 Task: Add Gogo Squeeze Organic Happy Tummiez Fruit And Veggies Variety Pouches to the cart.
Action: Mouse moved to (297, 147)
Screenshot: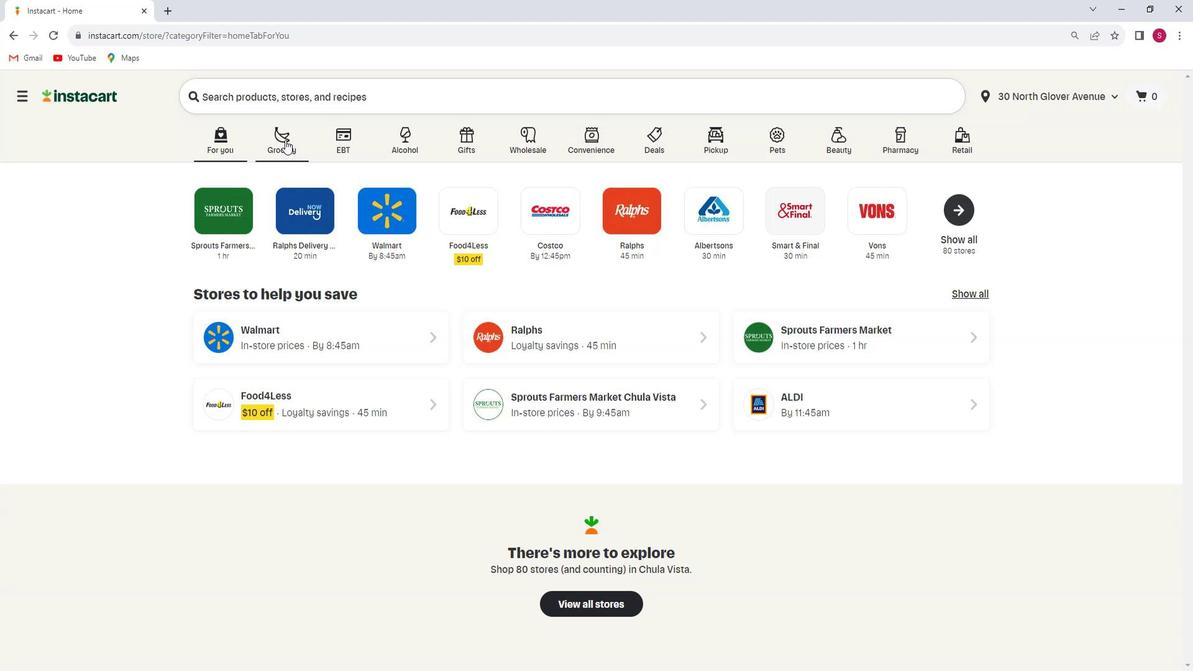
Action: Mouse pressed left at (297, 147)
Screenshot: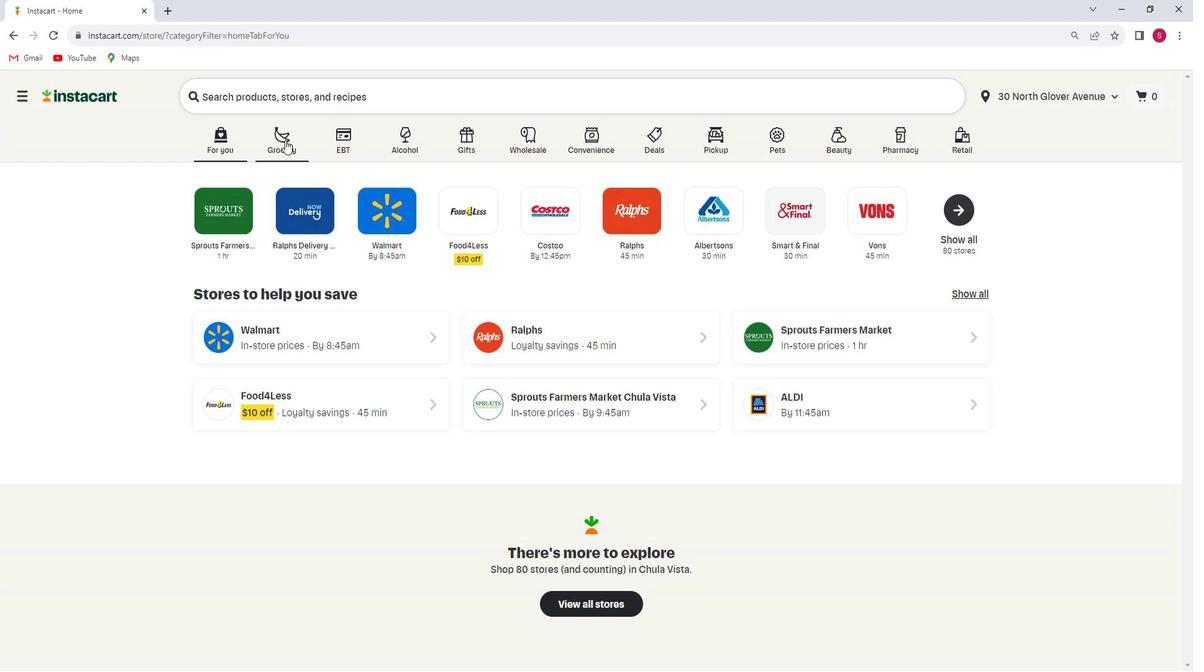 
Action: Mouse moved to (283, 361)
Screenshot: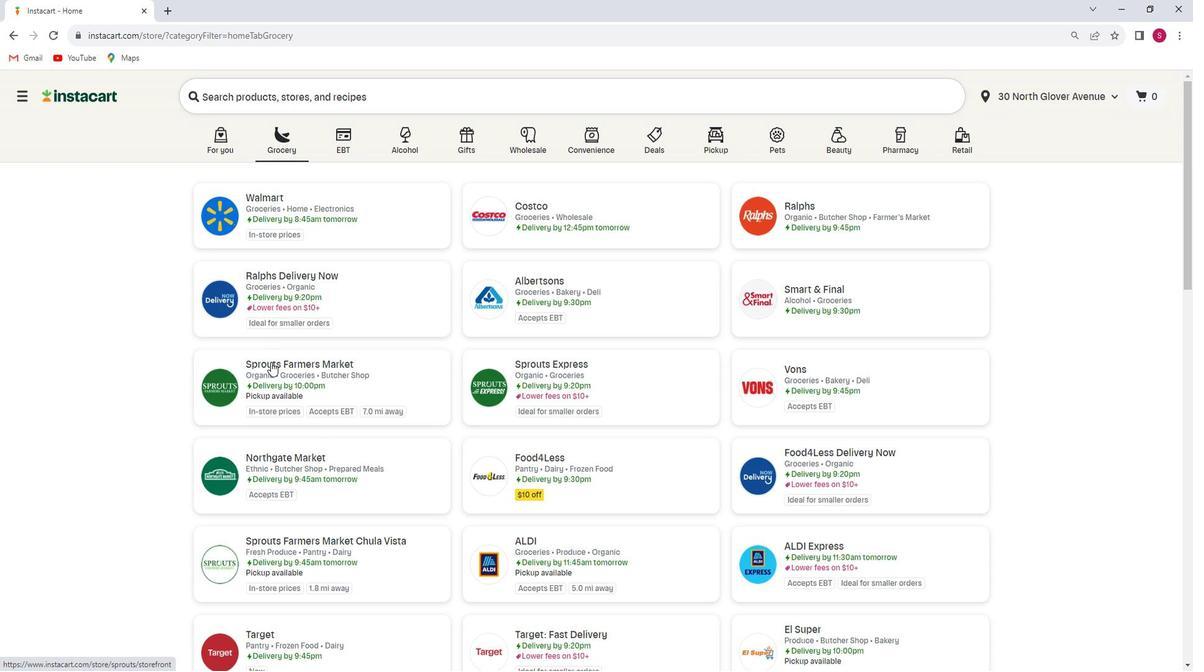 
Action: Mouse pressed left at (283, 361)
Screenshot: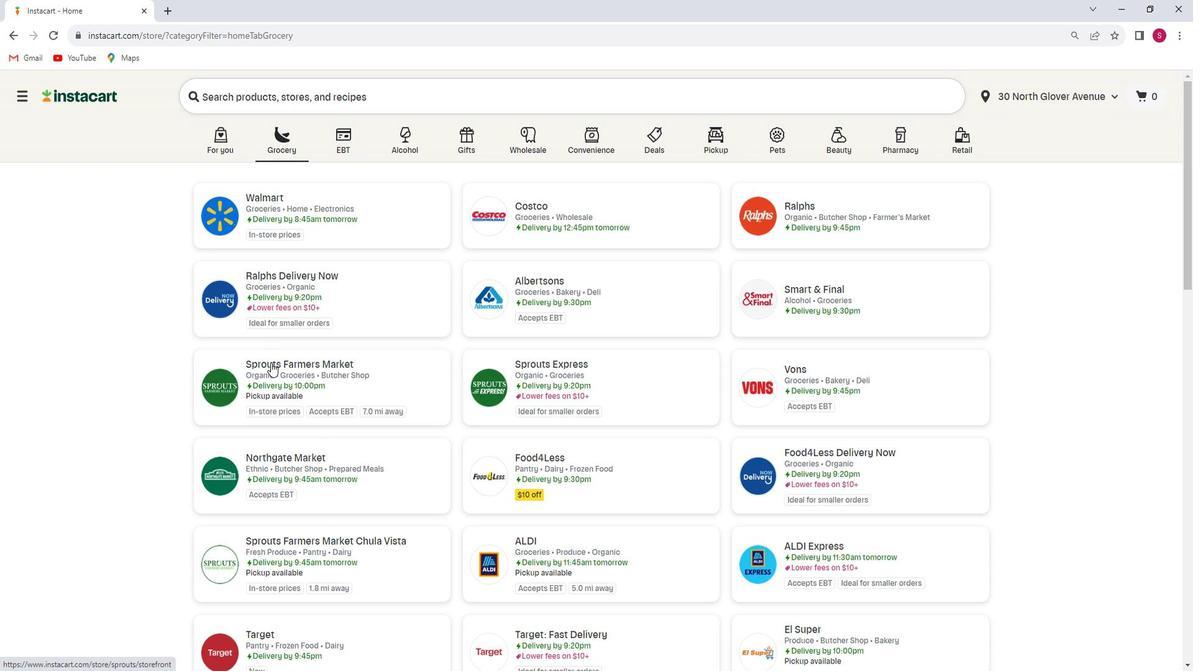 
Action: Mouse moved to (41, 362)
Screenshot: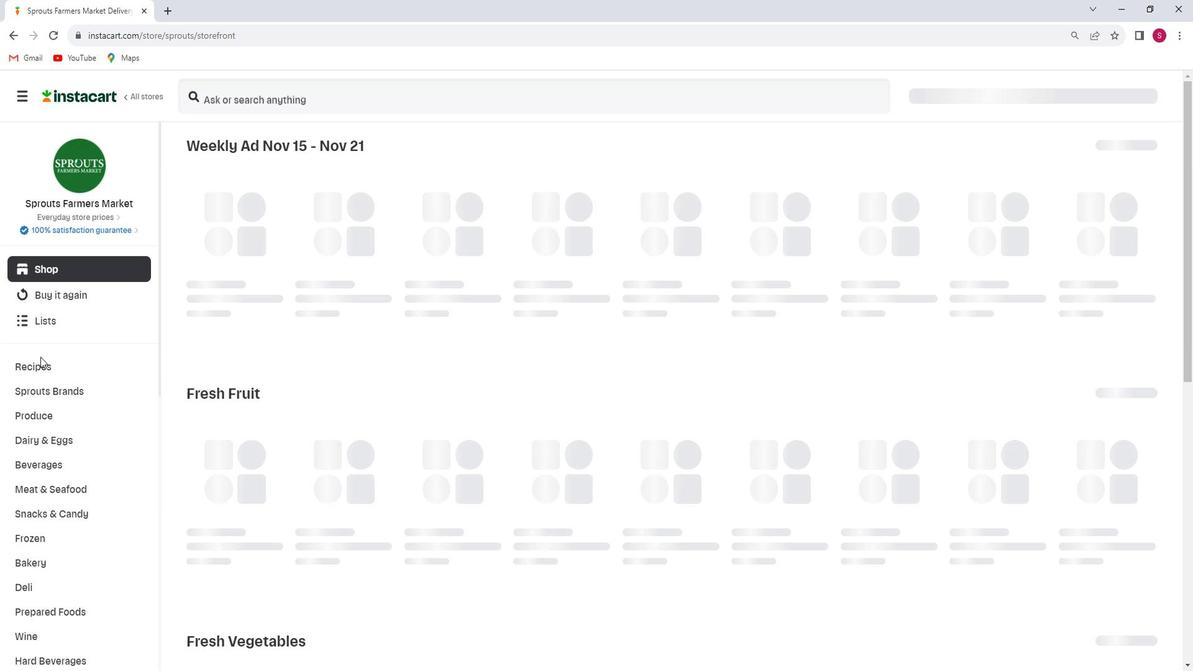 
Action: Mouse scrolled (41, 361) with delta (0, 0)
Screenshot: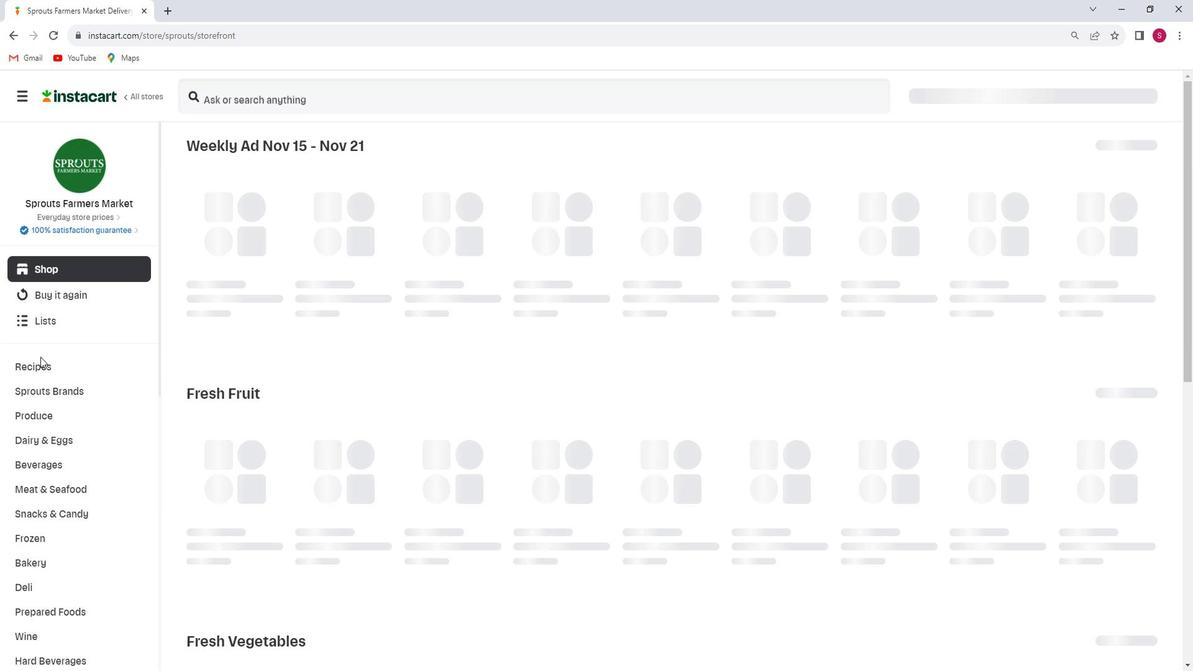 
Action: Mouse moved to (41, 363)
Screenshot: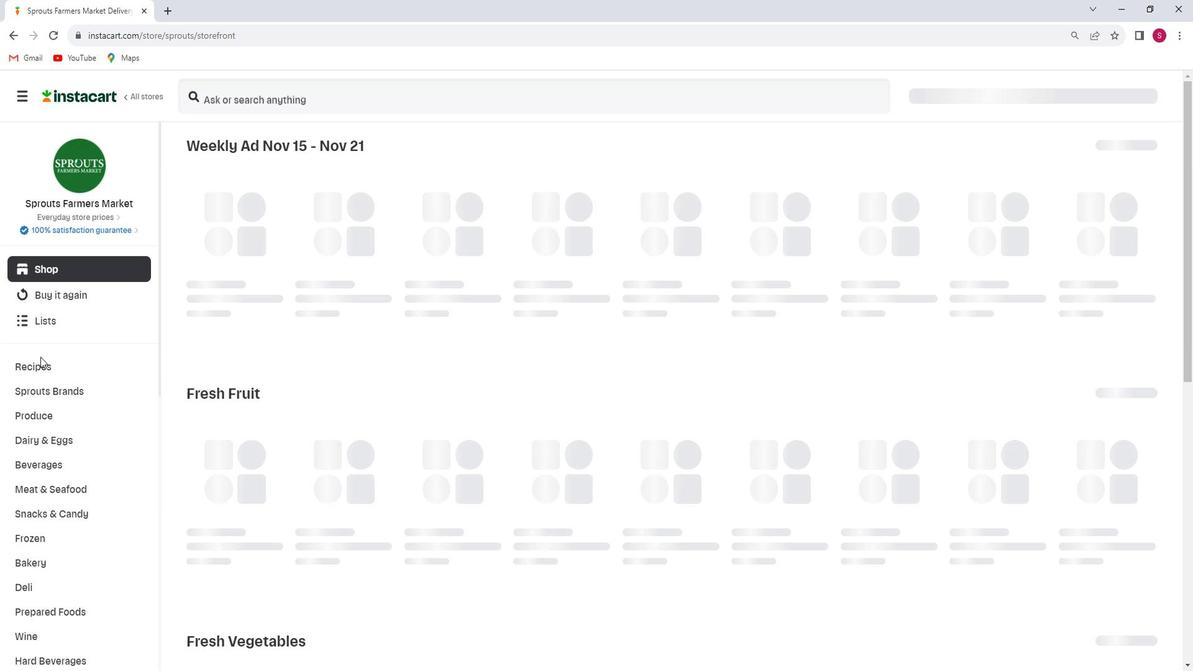 
Action: Mouse scrolled (41, 363) with delta (0, 0)
Screenshot: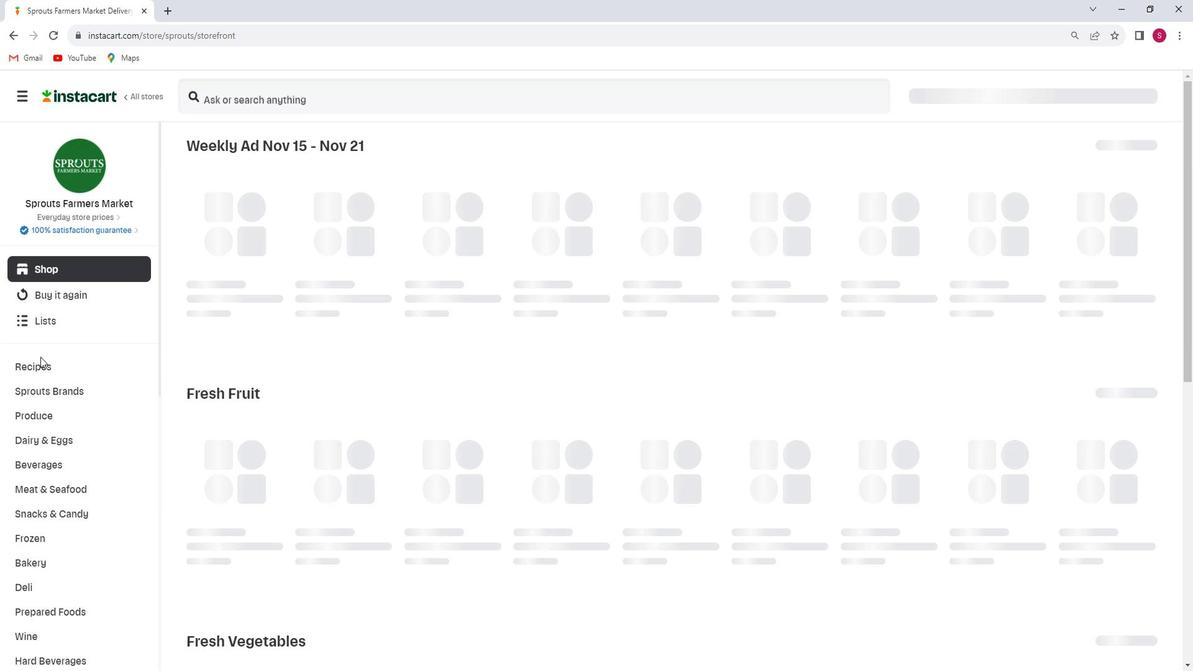 
Action: Mouse moved to (41, 368)
Screenshot: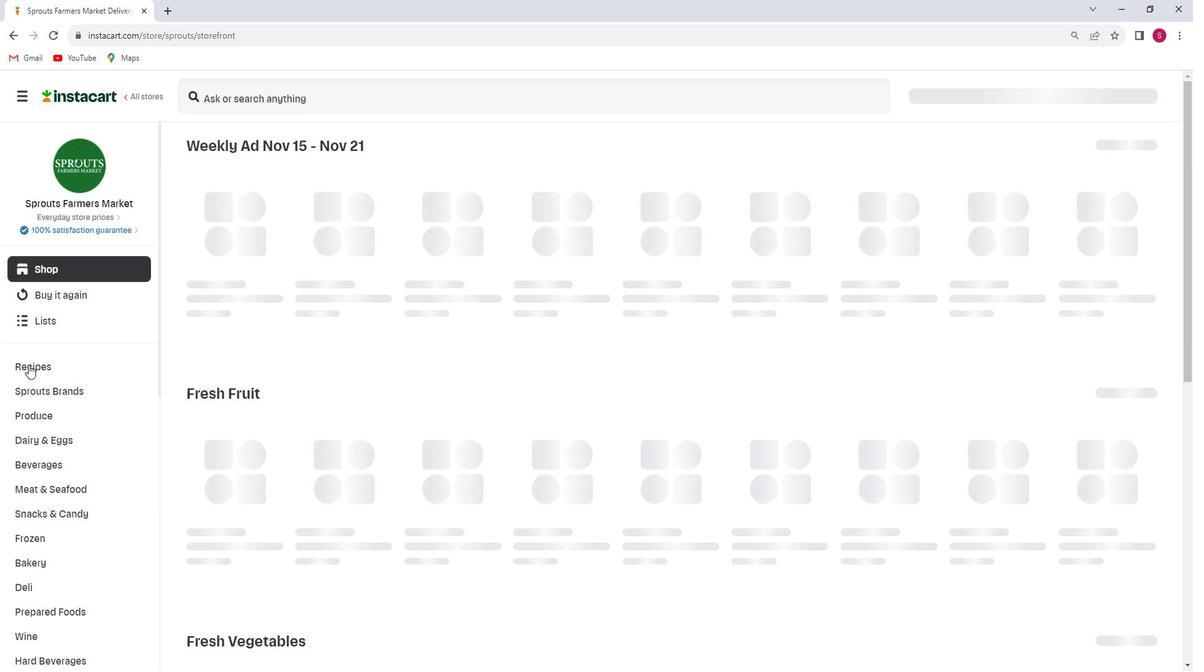 
Action: Mouse scrolled (41, 367) with delta (0, 0)
Screenshot: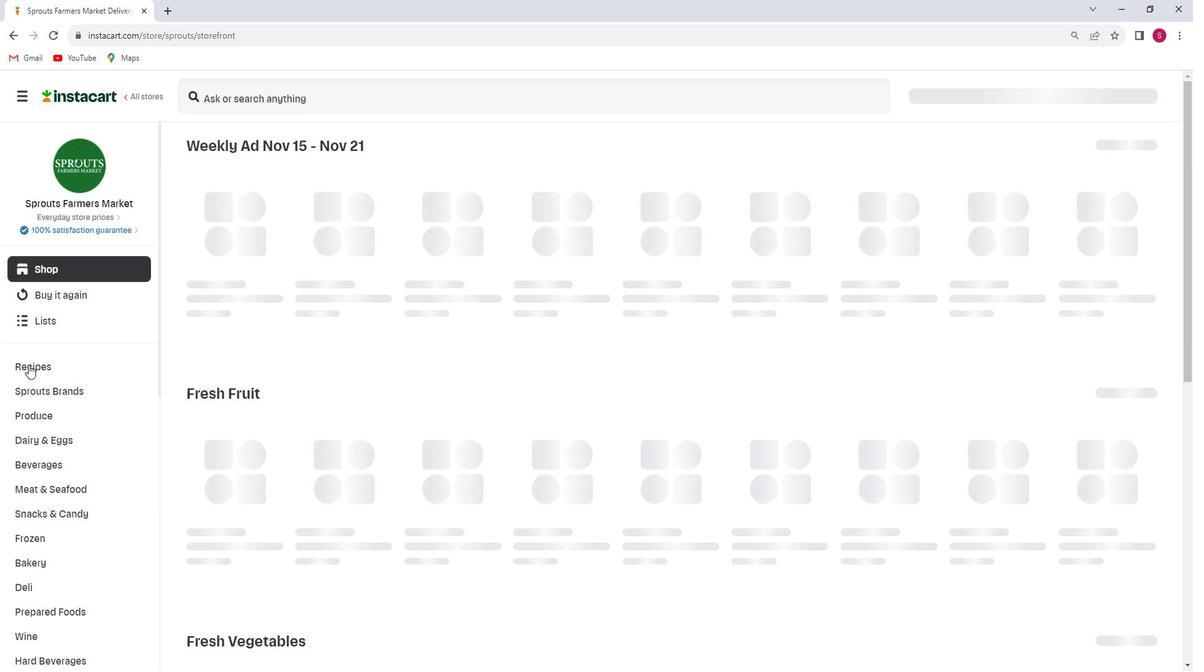 
Action: Mouse moved to (41, 369)
Screenshot: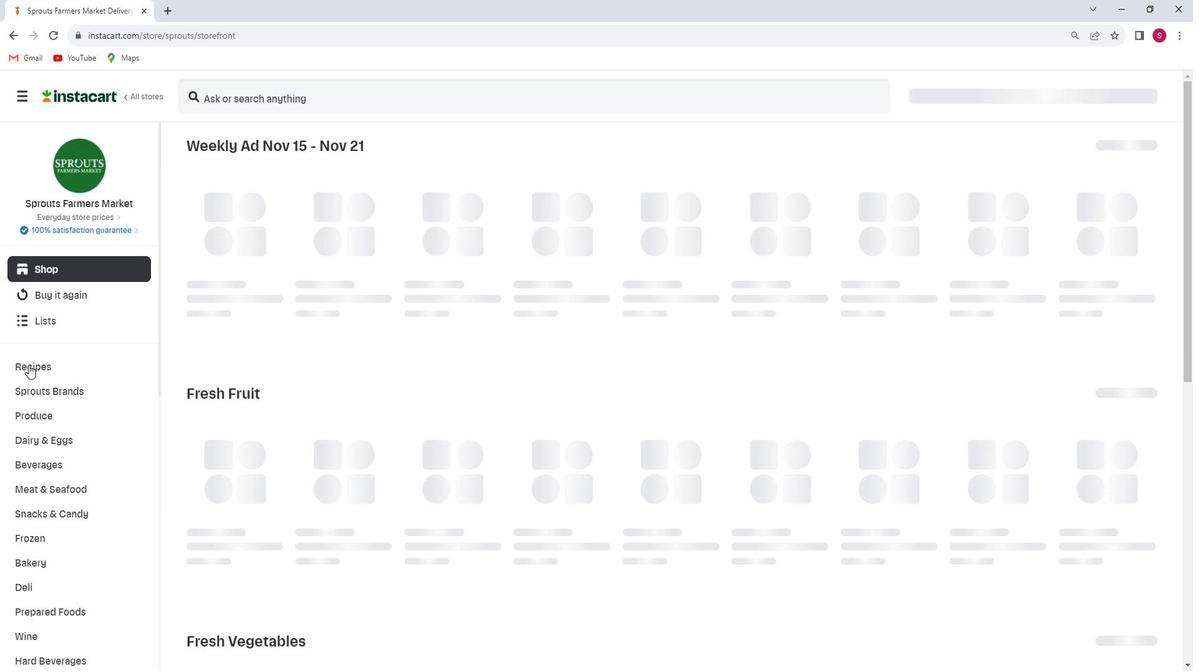 
Action: Mouse scrolled (41, 369) with delta (0, 0)
Screenshot: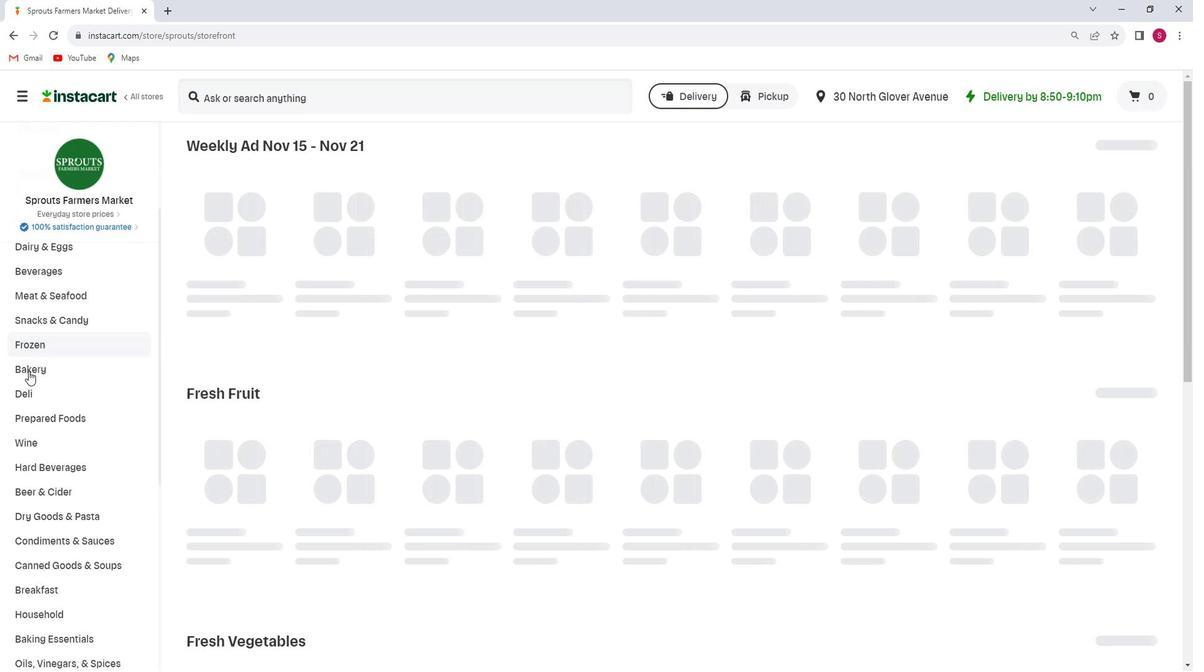 
Action: Mouse scrolled (41, 369) with delta (0, 0)
Screenshot: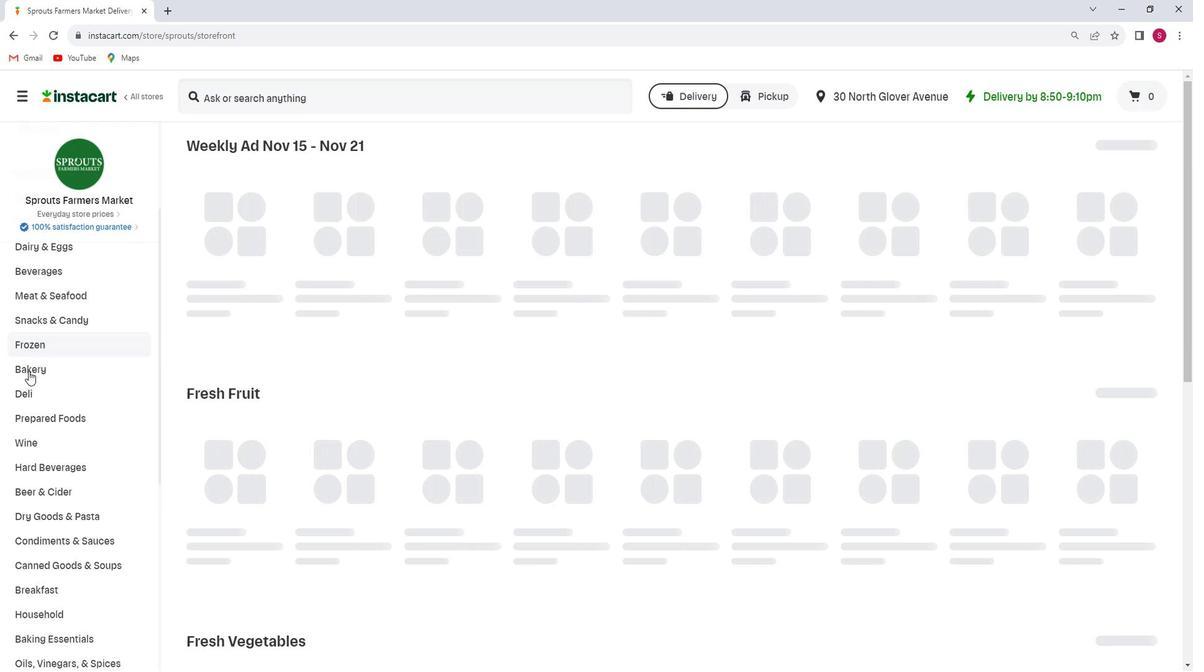 
Action: Mouse scrolled (41, 369) with delta (0, 0)
Screenshot: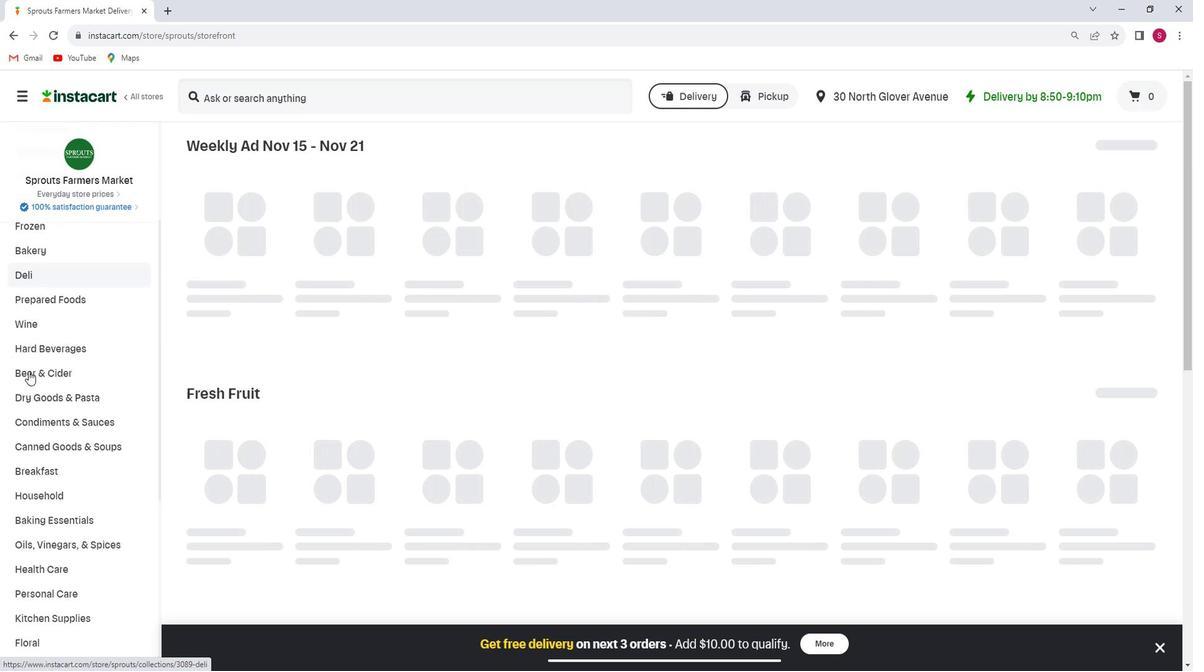 
Action: Mouse scrolled (41, 369) with delta (0, 0)
Screenshot: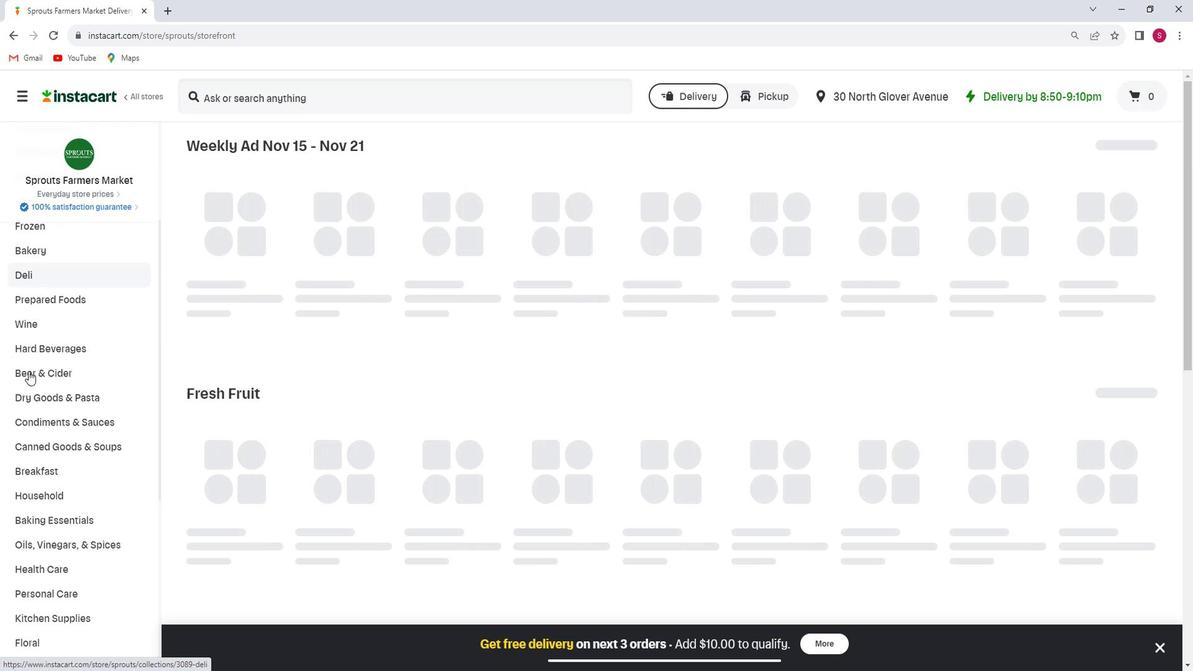 
Action: Mouse scrolled (41, 369) with delta (0, 0)
Screenshot: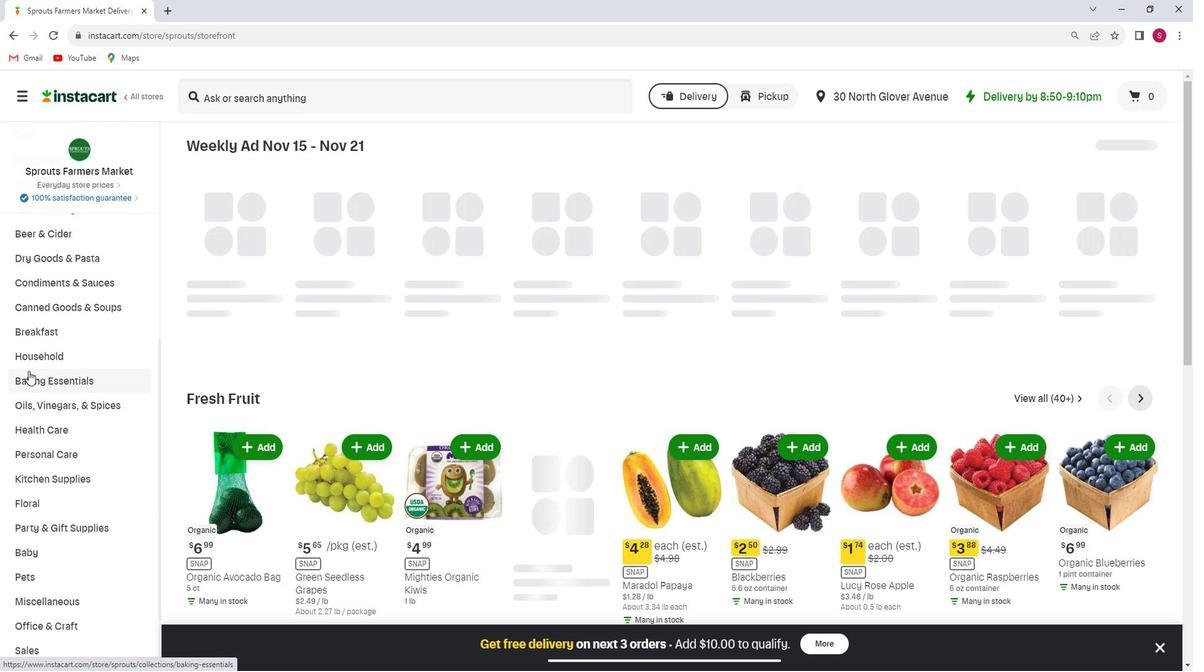 
Action: Mouse scrolled (41, 369) with delta (0, 0)
Screenshot: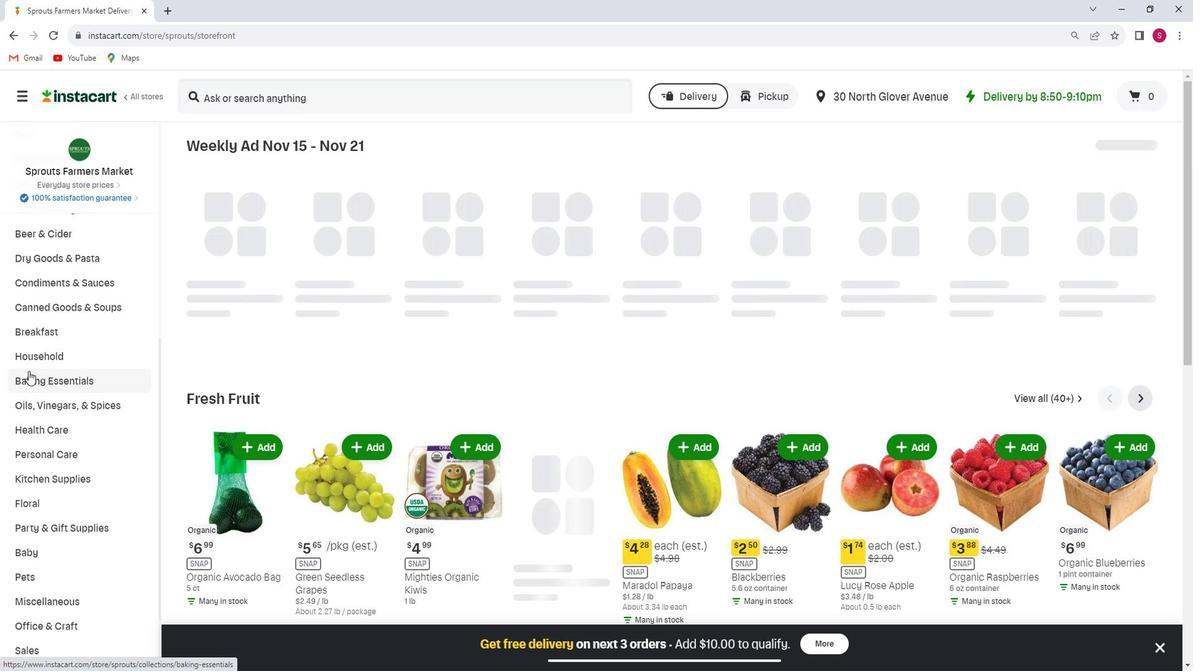 
Action: Mouse moved to (41, 441)
Screenshot: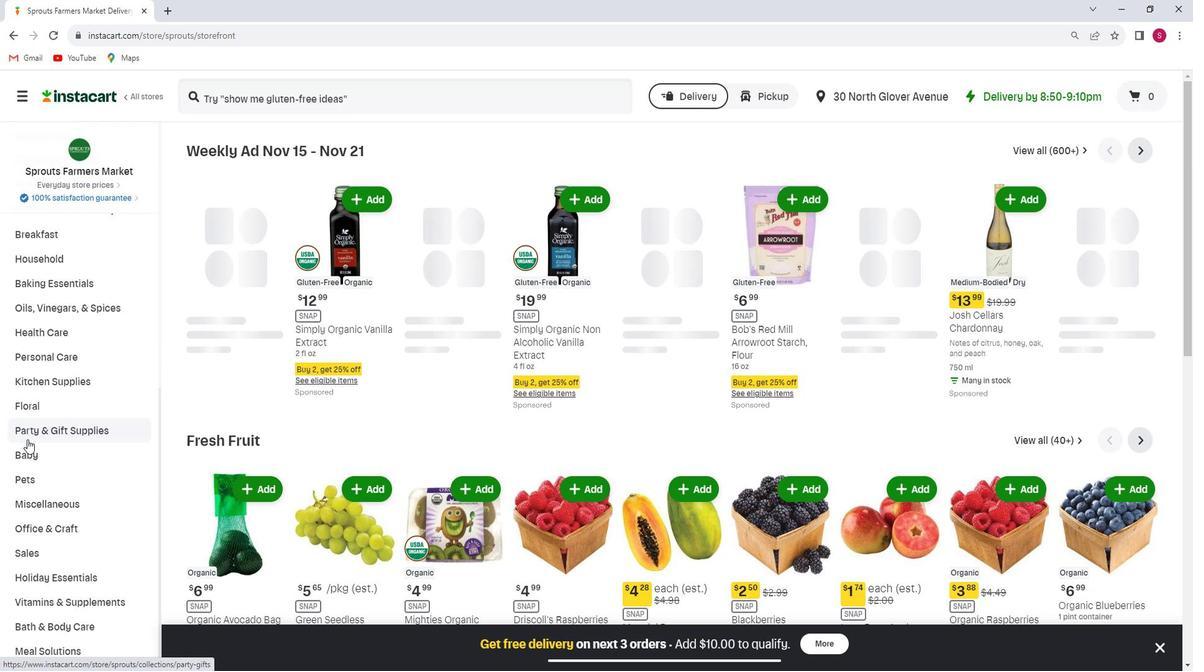 
Action: Mouse pressed left at (41, 441)
Screenshot: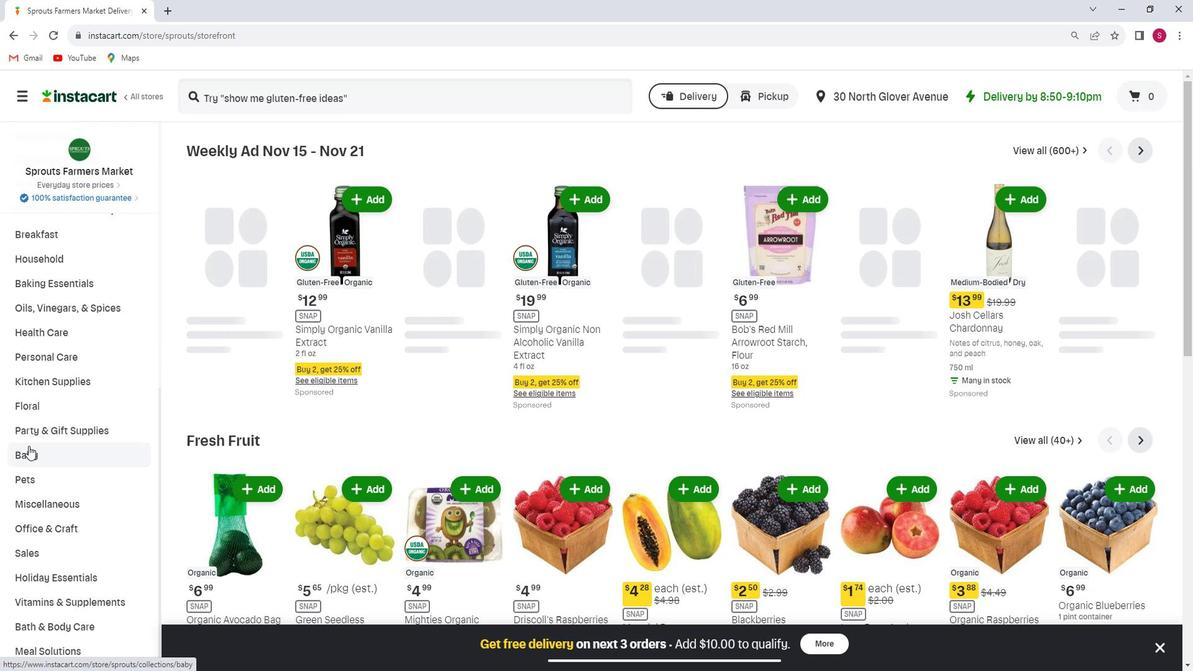 
Action: Mouse moved to (62, 542)
Screenshot: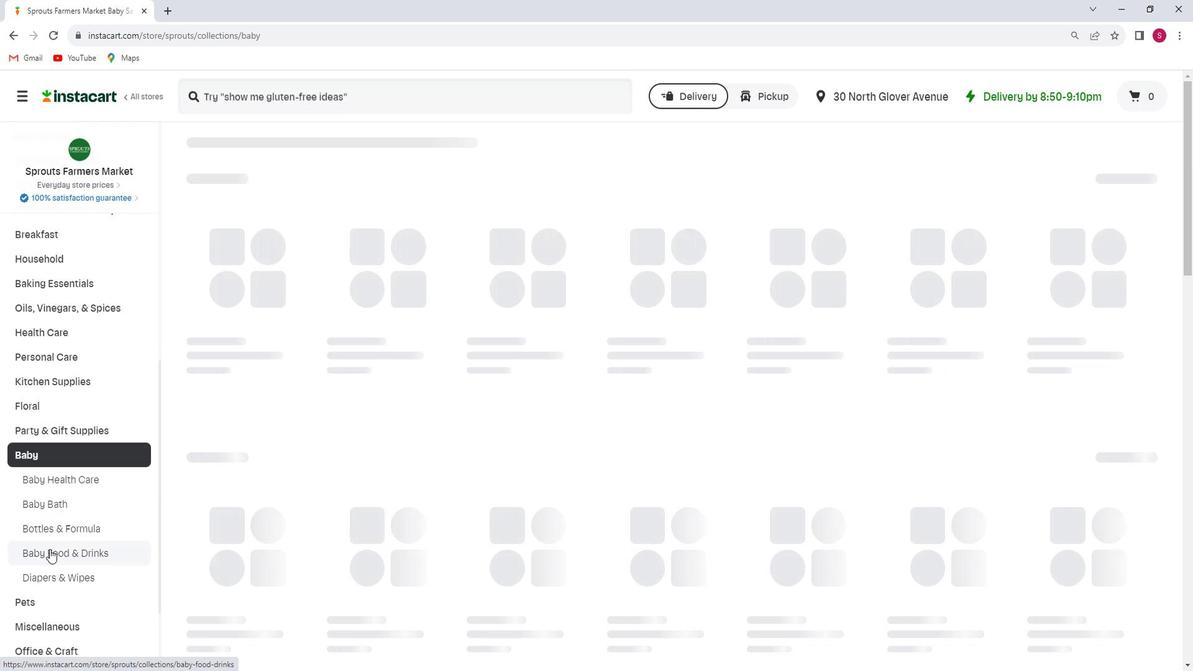 
Action: Mouse pressed left at (62, 542)
Screenshot: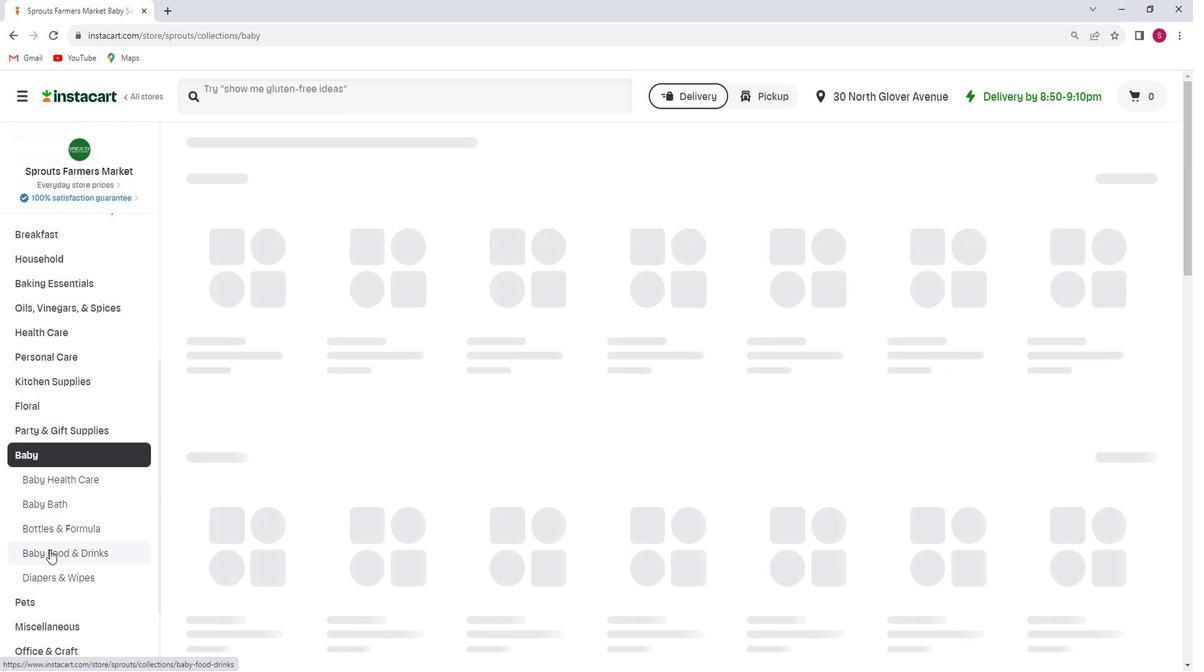 
Action: Mouse moved to (329, 108)
Screenshot: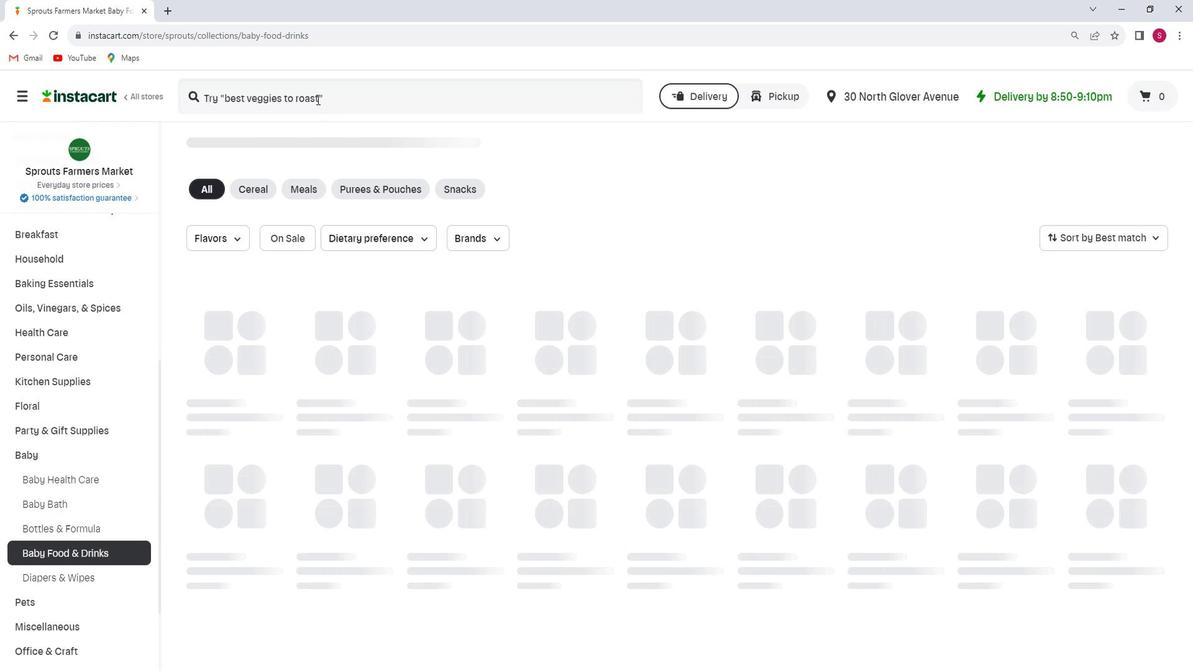 
Action: Mouse pressed left at (329, 108)
Screenshot: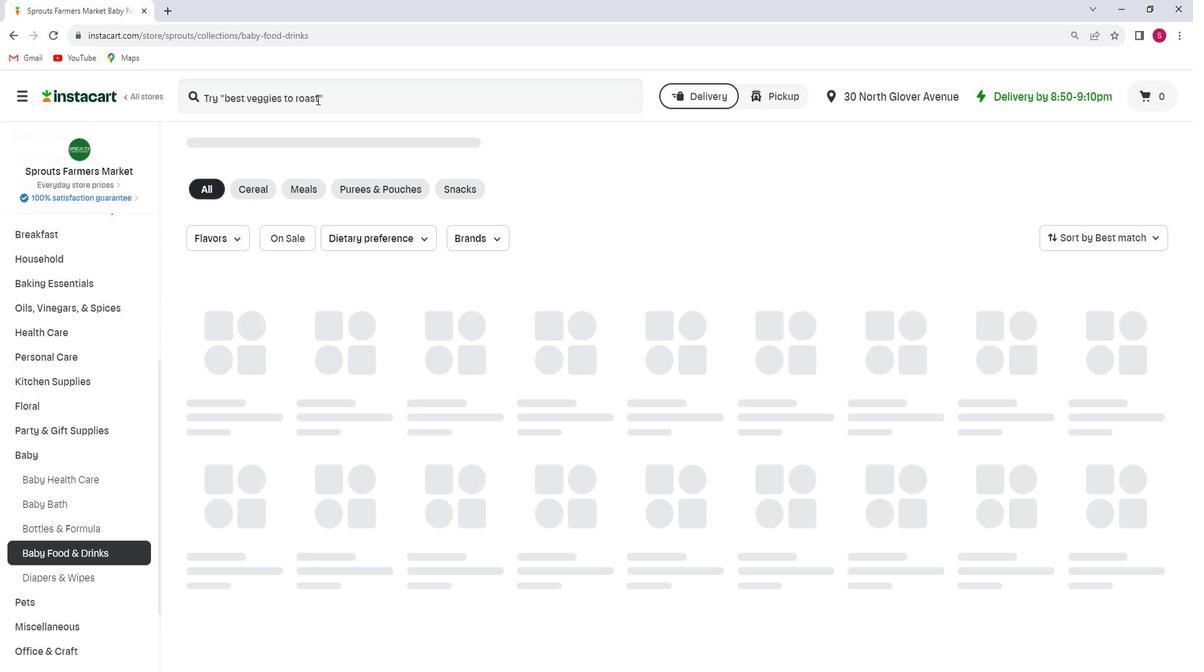 
Action: Key pressed <Key.shift>Gogo<Key.space><Key.shift>Squeeze<Key.space><Key.shift>Organic<Key.space><Key.shift>Happy<Key.space><Key.shift>Tummiez<Key.space><Key.shift>Fruit<Key.space><Key.shift>And<Key.space><Key.shift>veggies<Key.space><Key.shift>Variety<Key.space><Key.shift>Pouches<Key.enter>
Screenshot: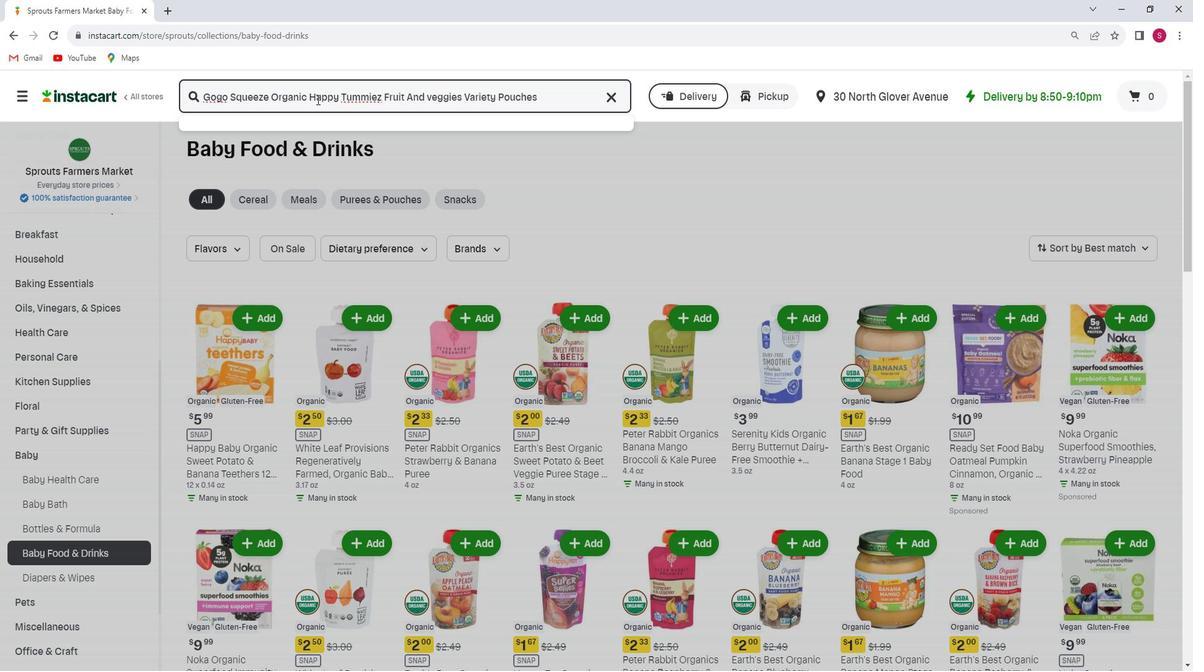 
Action: Mouse moved to (615, 305)
Screenshot: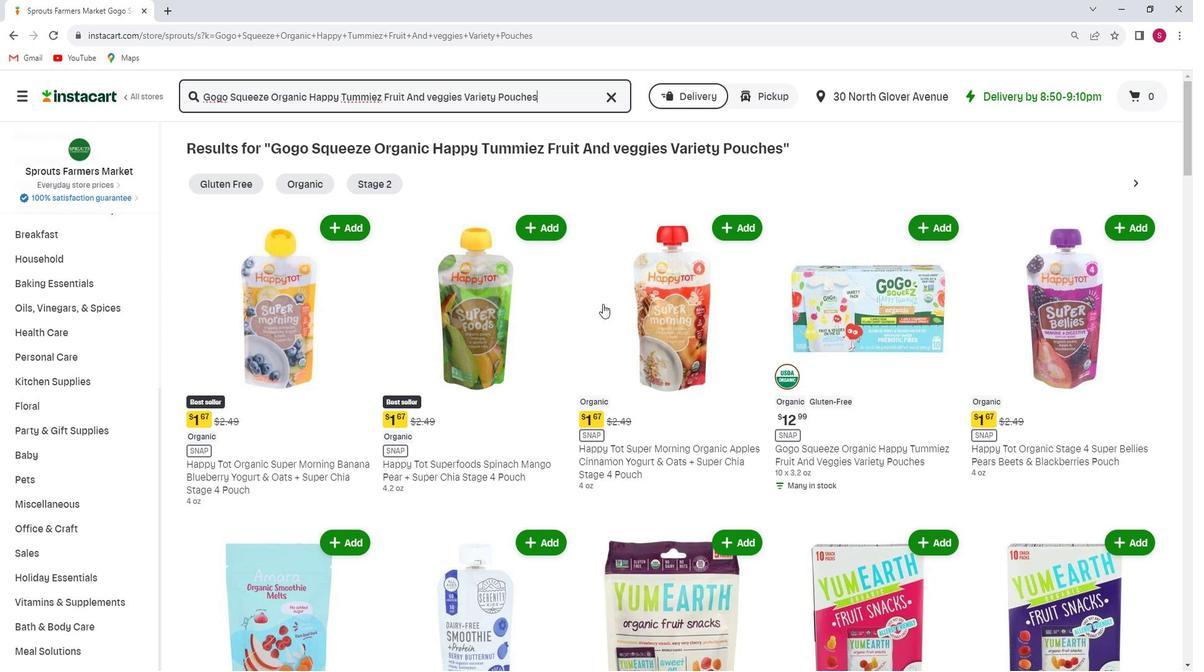 
Action: Mouse scrolled (615, 304) with delta (0, 0)
Screenshot: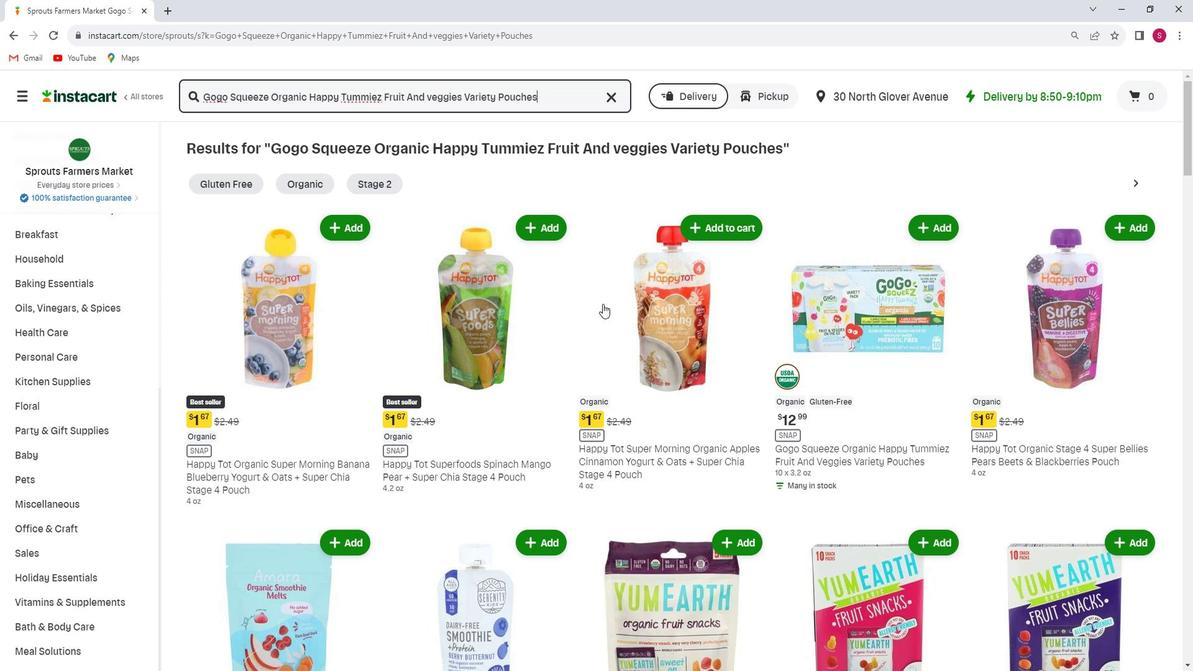 
Action: Mouse moved to (926, 170)
Screenshot: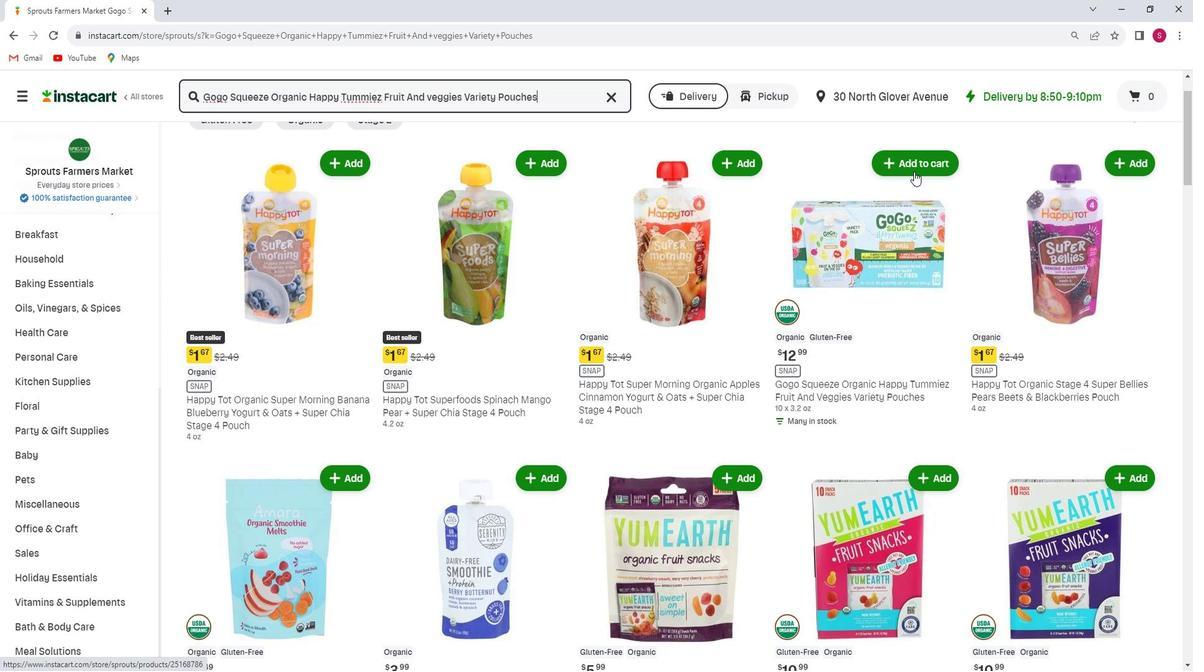 
Action: Mouse pressed left at (926, 170)
Screenshot: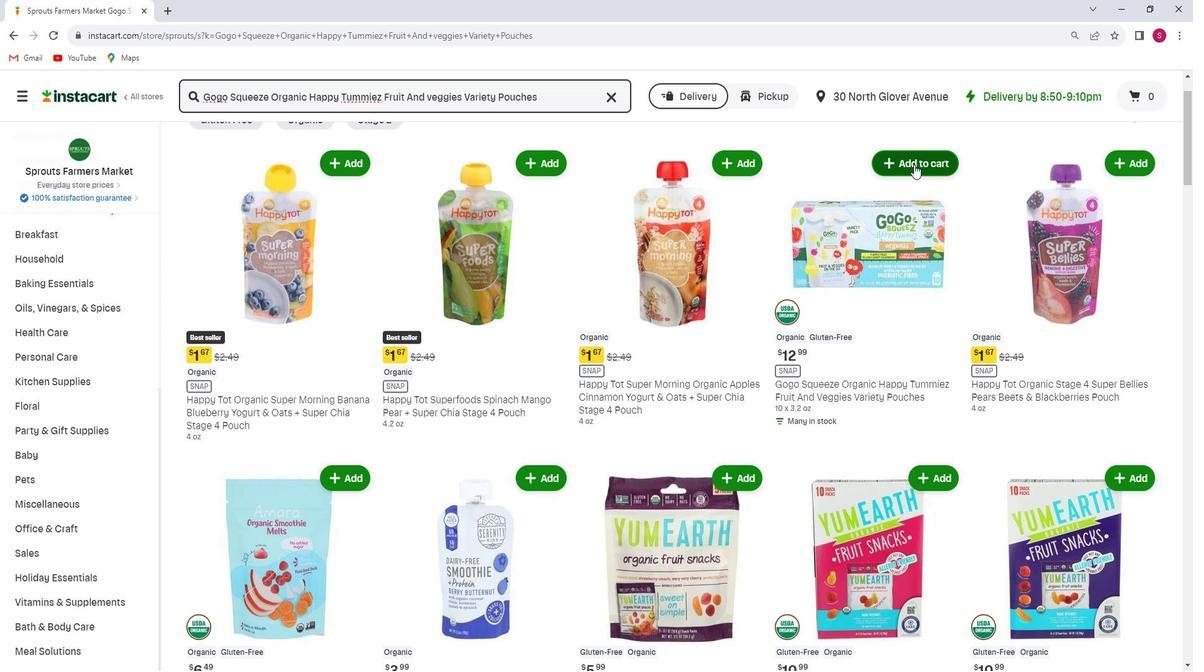 
Action: Mouse moved to (927, 253)
Screenshot: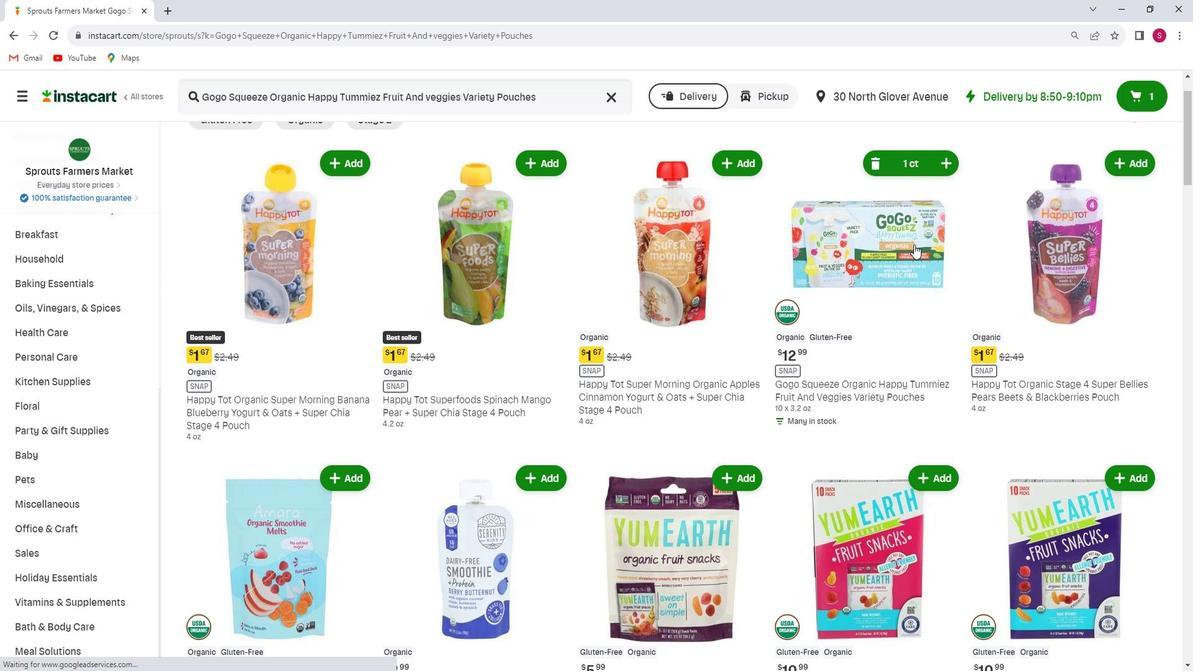 
